 Task: Create in the project AgileBee and in the Backlog issue 'Integrate a new interactive tutorial feature into an existing e-learning platform to enhance user engagement and learning outcomes' a child issue 'Kubernetes cluster backup and recovery planning and optimization', and assign it to team member softage.4@softage.net. Create in the project AgileBee and in the Backlog issue 'Develop a new tool for automated testing of mobile application performance and resource consumption' a child issue 'Integration with property management software', and assign it to team member softage.1@softage.net
Action: Mouse moved to (189, 57)
Screenshot: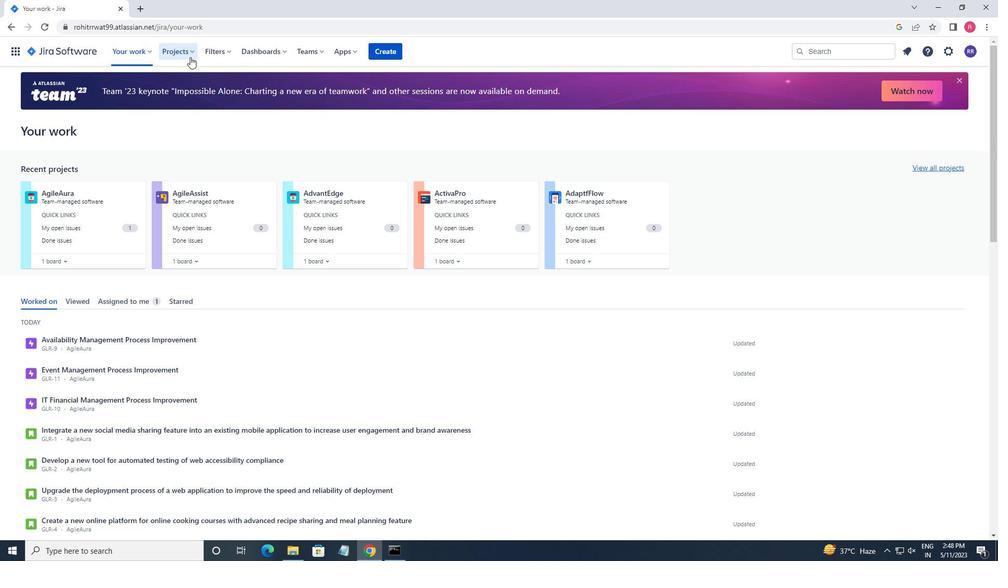 
Action: Mouse pressed left at (189, 57)
Screenshot: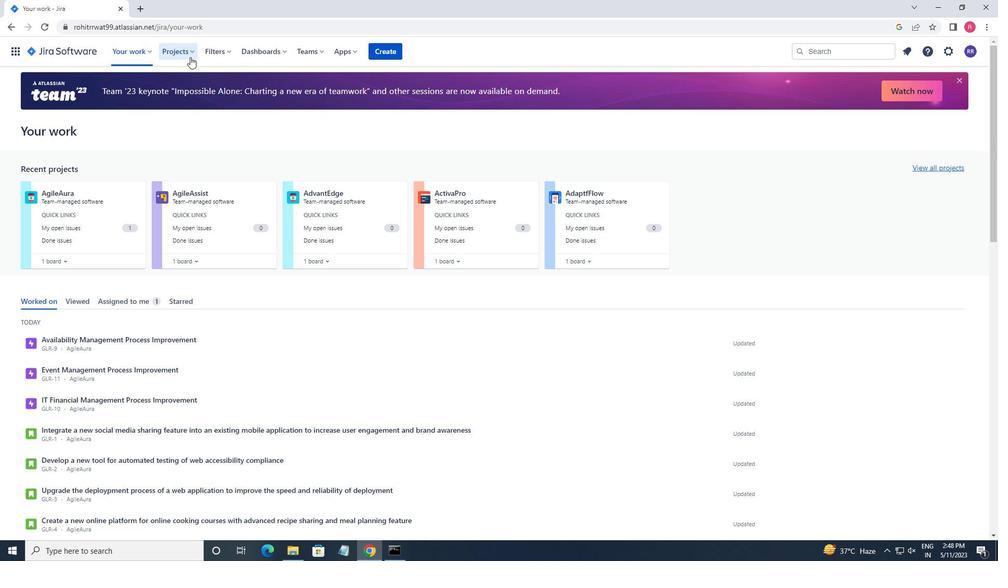 
Action: Mouse moved to (212, 97)
Screenshot: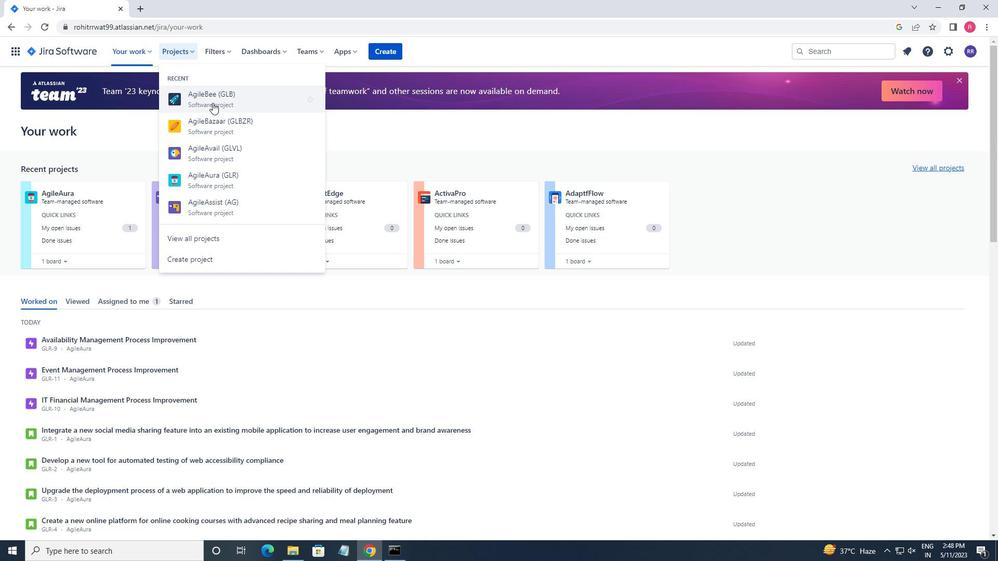 
Action: Mouse pressed left at (212, 97)
Screenshot: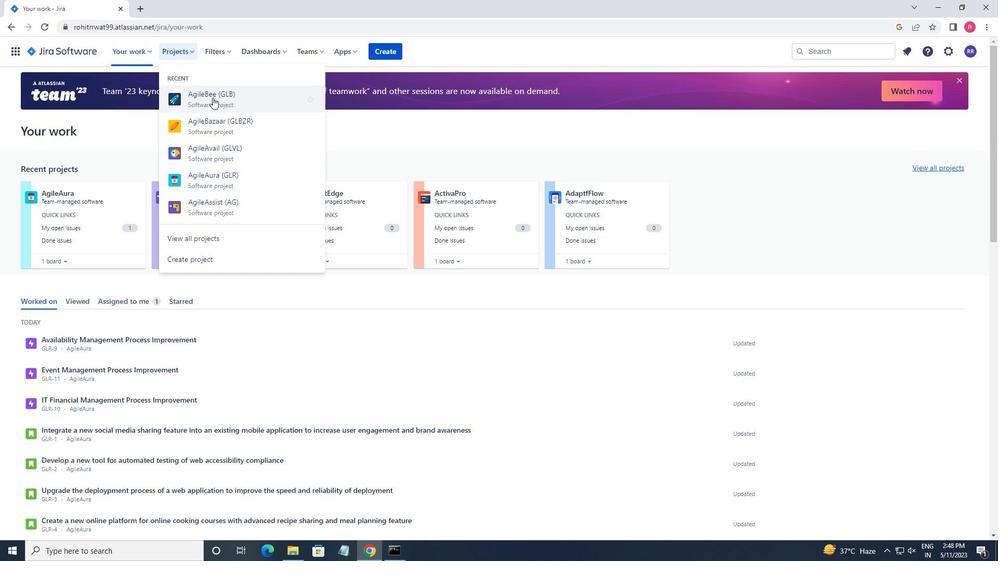 
Action: Mouse moved to (42, 153)
Screenshot: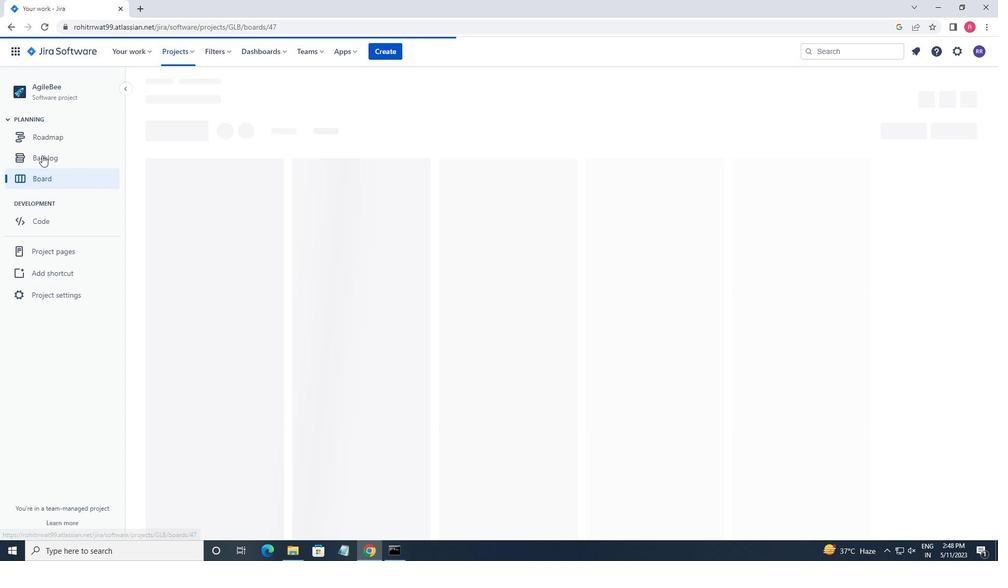 
Action: Mouse pressed left at (42, 153)
Screenshot: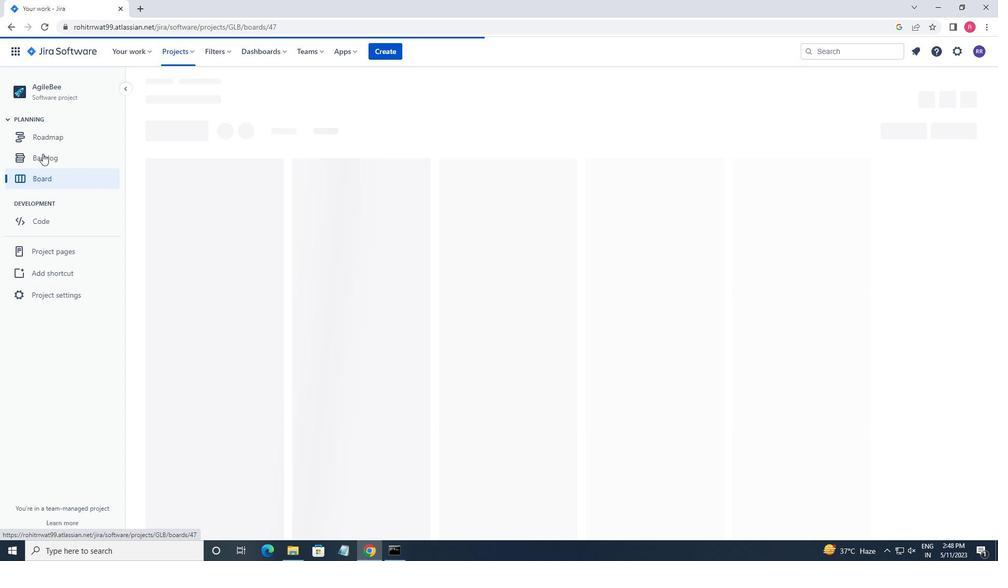 
Action: Mouse moved to (482, 407)
Screenshot: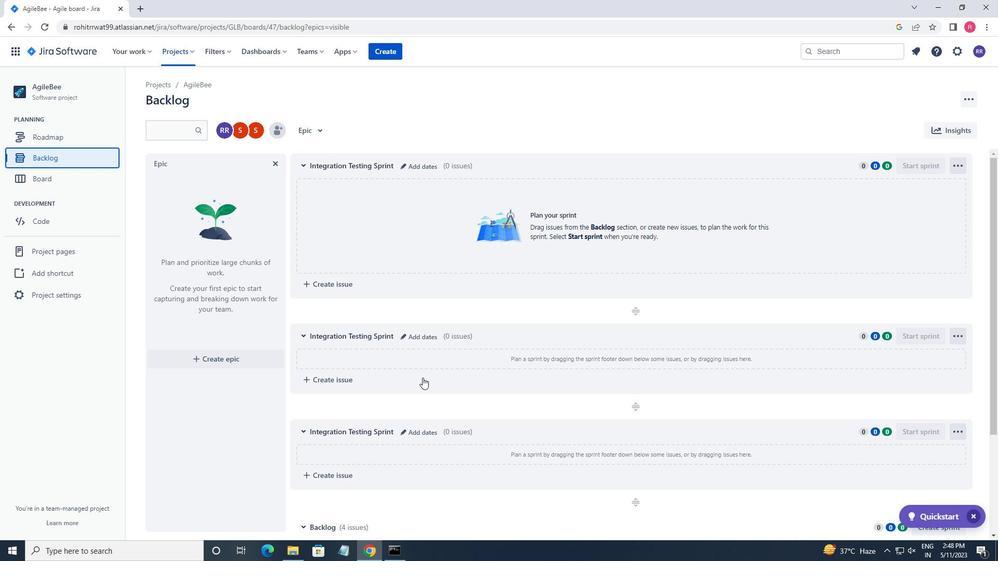 
Action: Mouse scrolled (482, 407) with delta (0, 0)
Screenshot: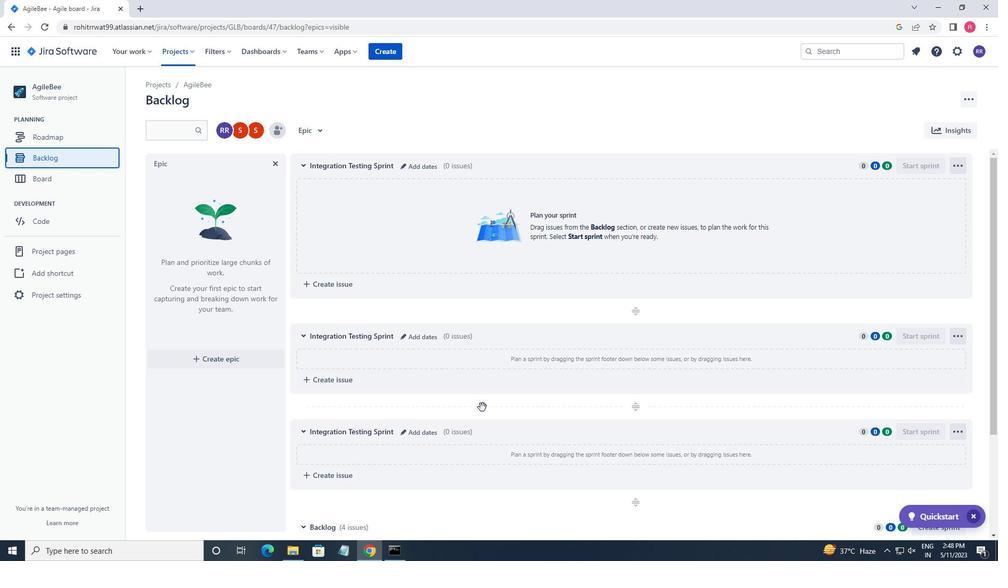 
Action: Mouse scrolled (482, 407) with delta (0, 0)
Screenshot: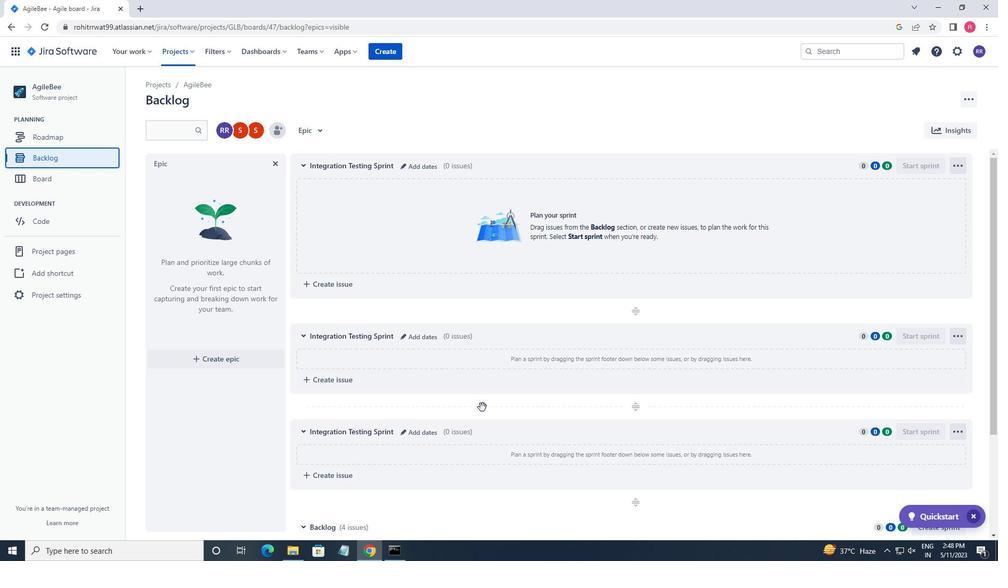 
Action: Mouse scrolled (482, 407) with delta (0, 0)
Screenshot: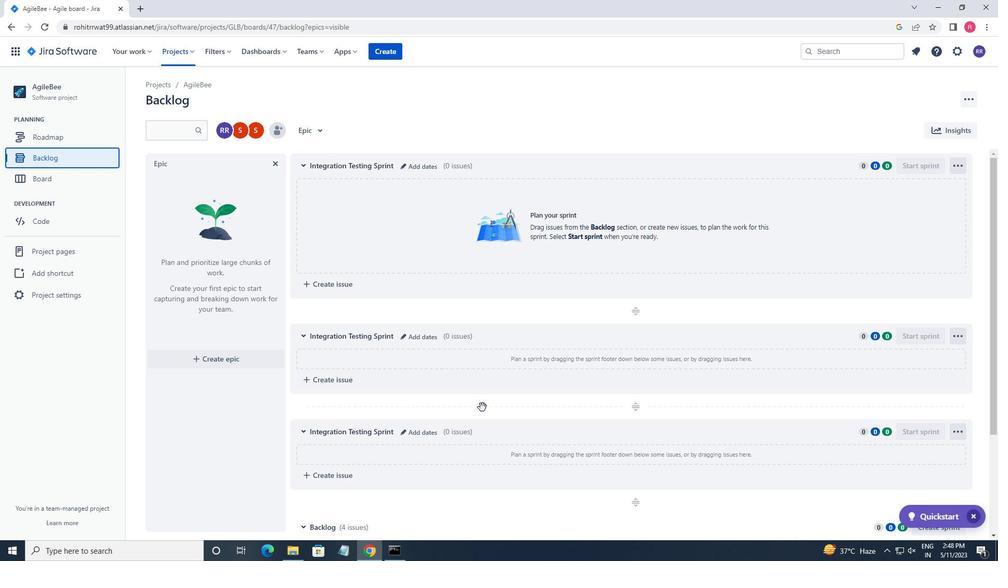 
Action: Mouse scrolled (482, 407) with delta (0, 0)
Screenshot: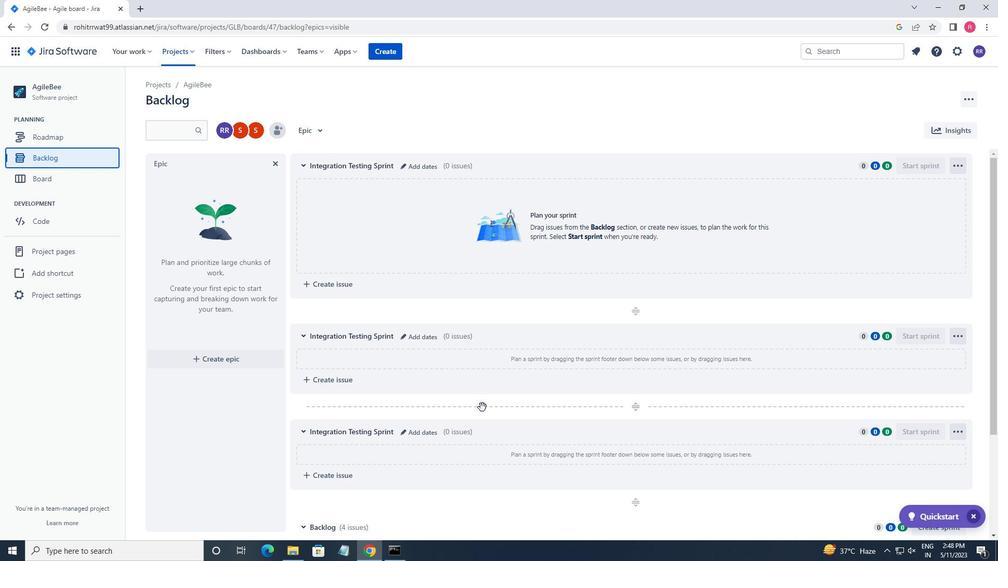 
Action: Mouse scrolled (482, 407) with delta (0, 0)
Screenshot: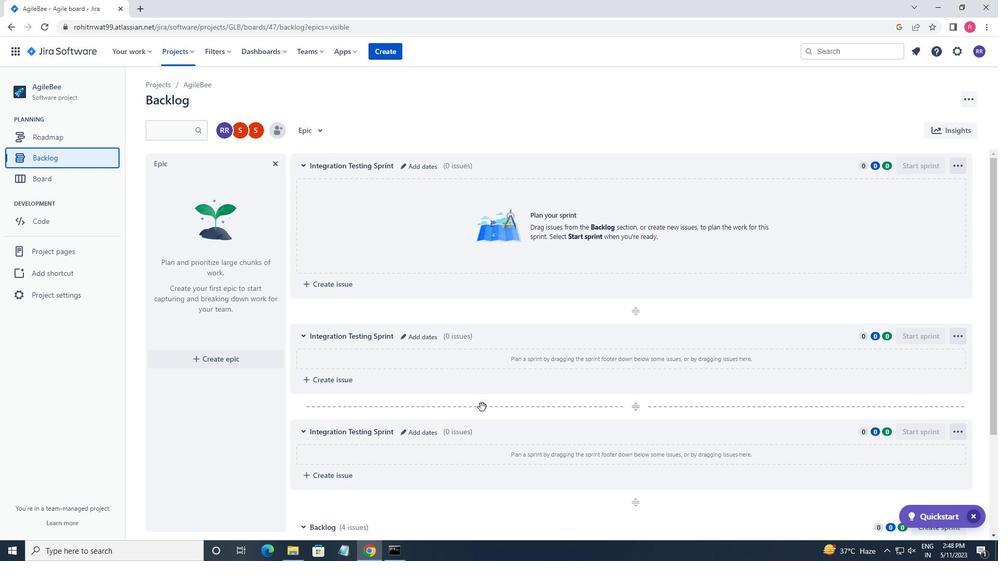 
Action: Mouse scrolled (482, 407) with delta (0, 0)
Screenshot: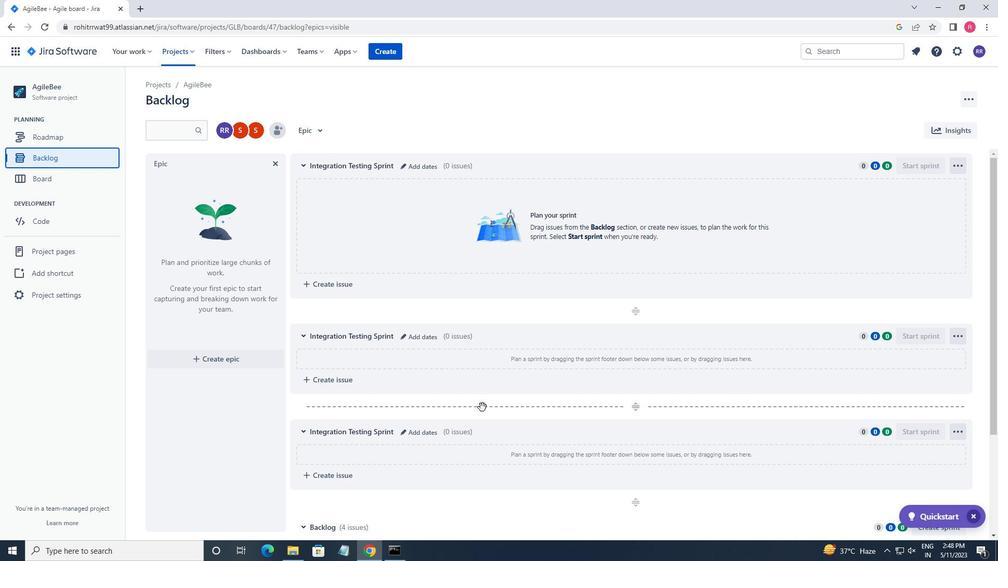 
Action: Mouse scrolled (482, 407) with delta (0, 0)
Screenshot: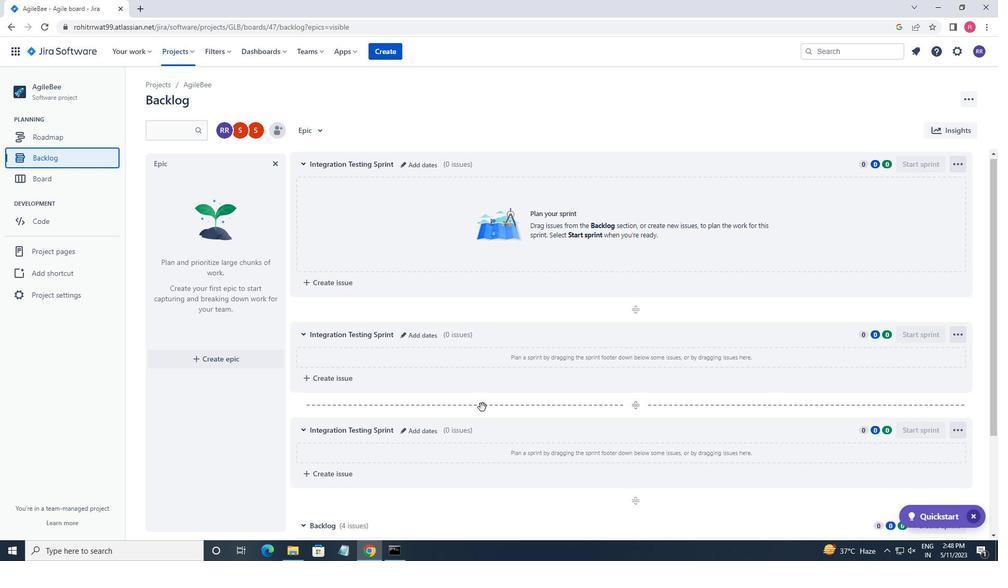 
Action: Mouse moved to (804, 457)
Screenshot: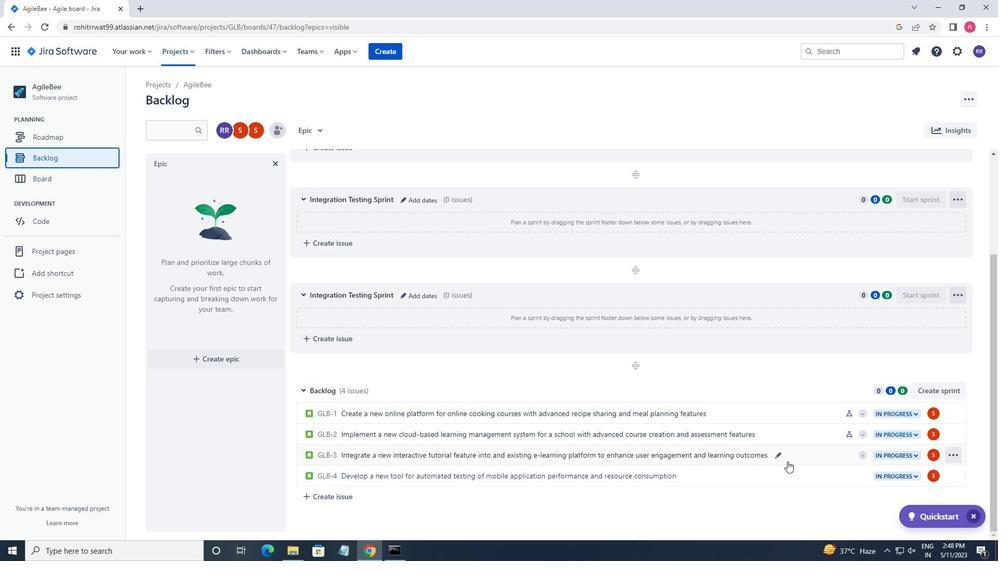 
Action: Mouse pressed left at (804, 457)
Screenshot: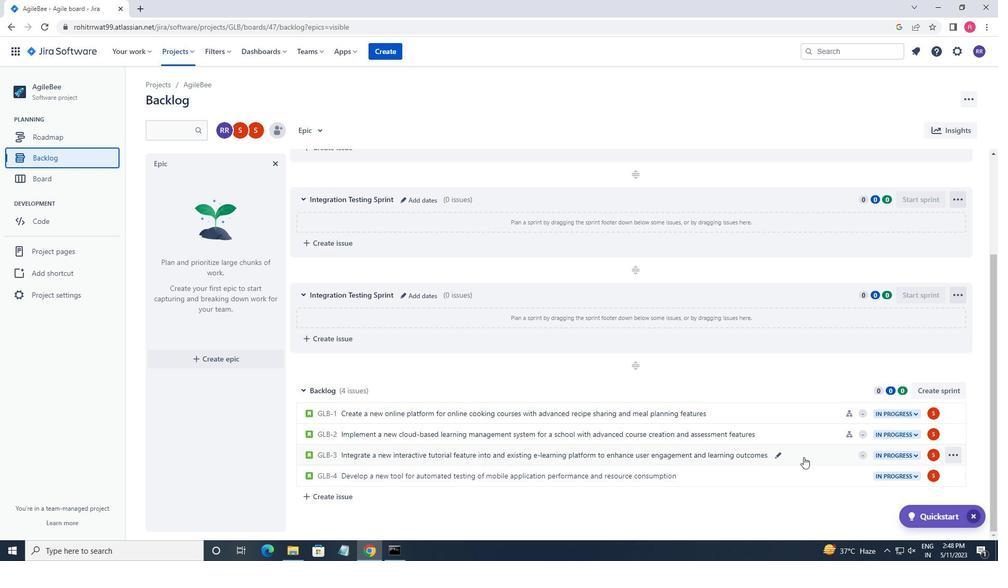 
Action: Mouse moved to (809, 270)
Screenshot: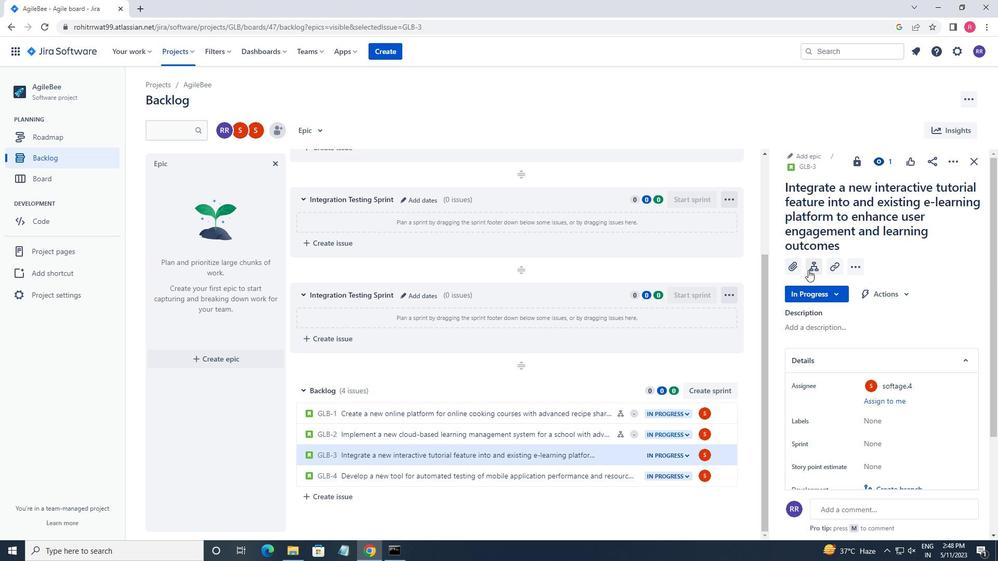 
Action: Mouse pressed left at (809, 270)
Screenshot: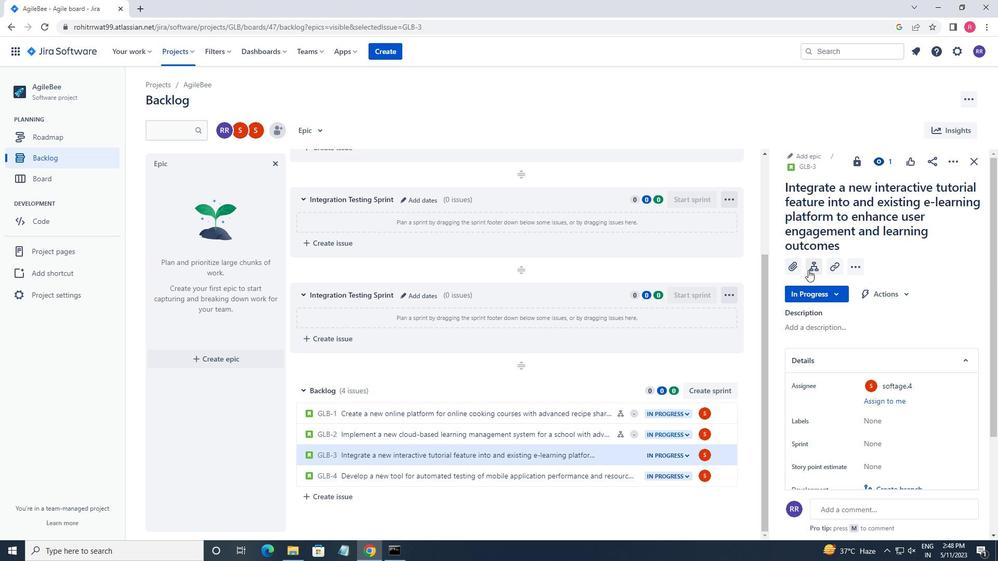 
Action: Mouse moved to (812, 338)
Screenshot: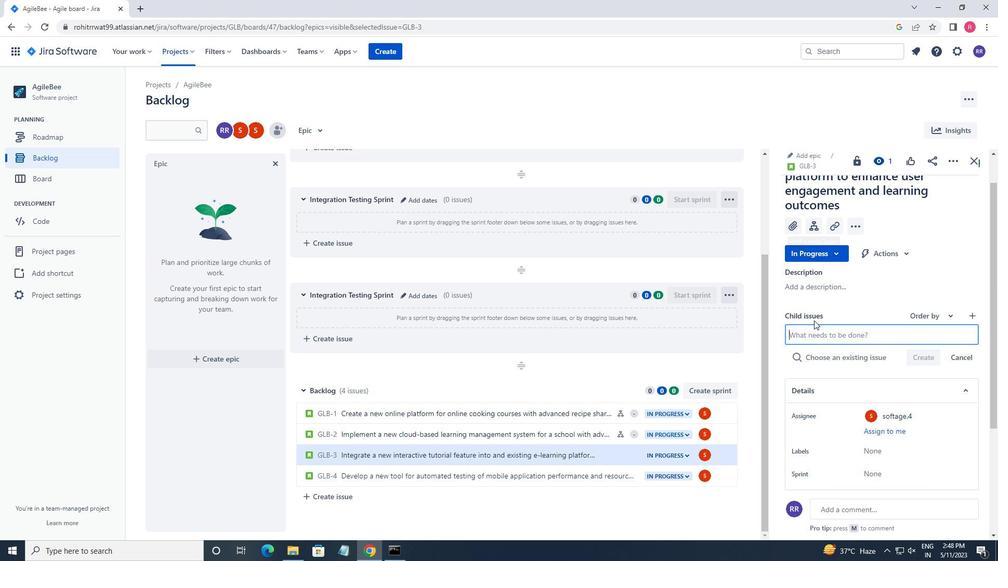 
Action: Key pressed <Key.shift_r>Kubernetes<Key.space>cluster<Key.space>bc<Key.backspace>ackup<Key.space>and<Key.space>recovery<Key.space>planing<Key.space>and<Key.space>optimization<Key.space>
Screenshot: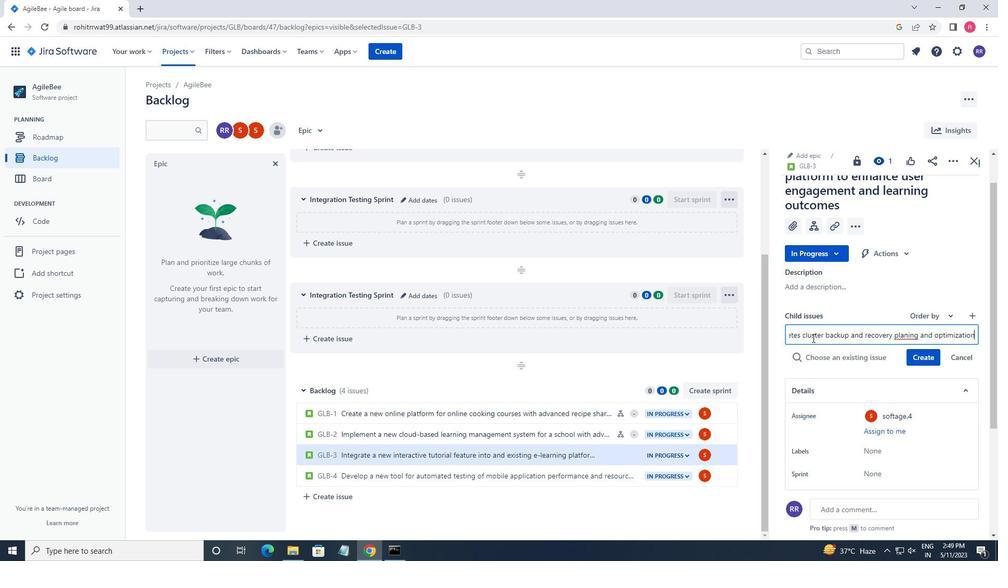 
Action: Mouse moved to (902, 338)
Screenshot: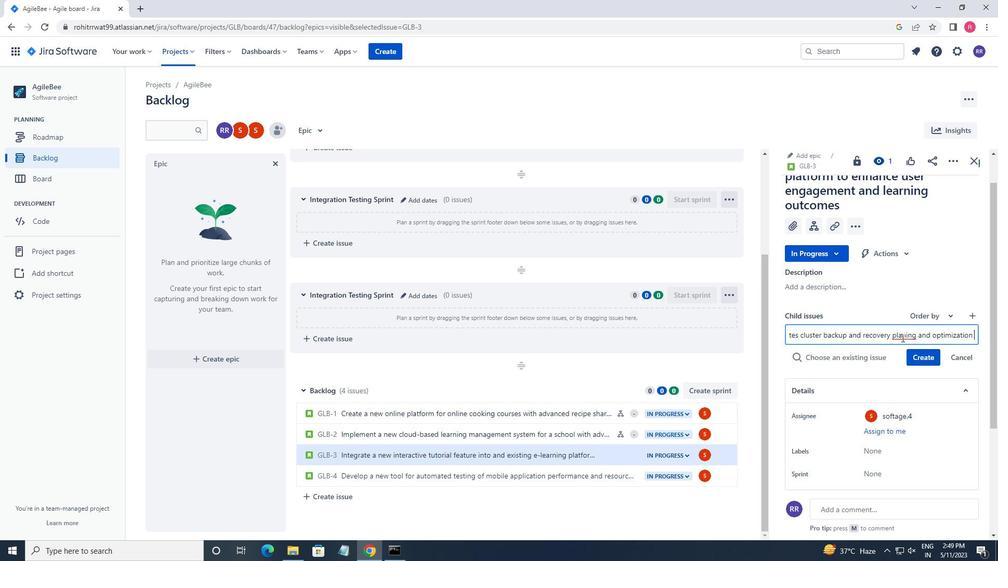 
Action: Mouse pressed left at (902, 338)
Screenshot: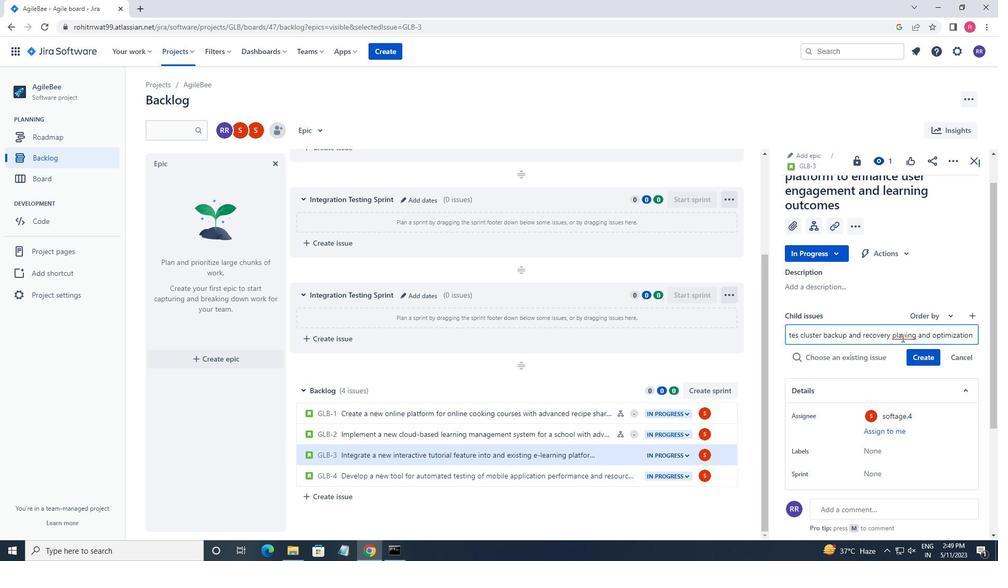 
Action: Key pressed n
Screenshot: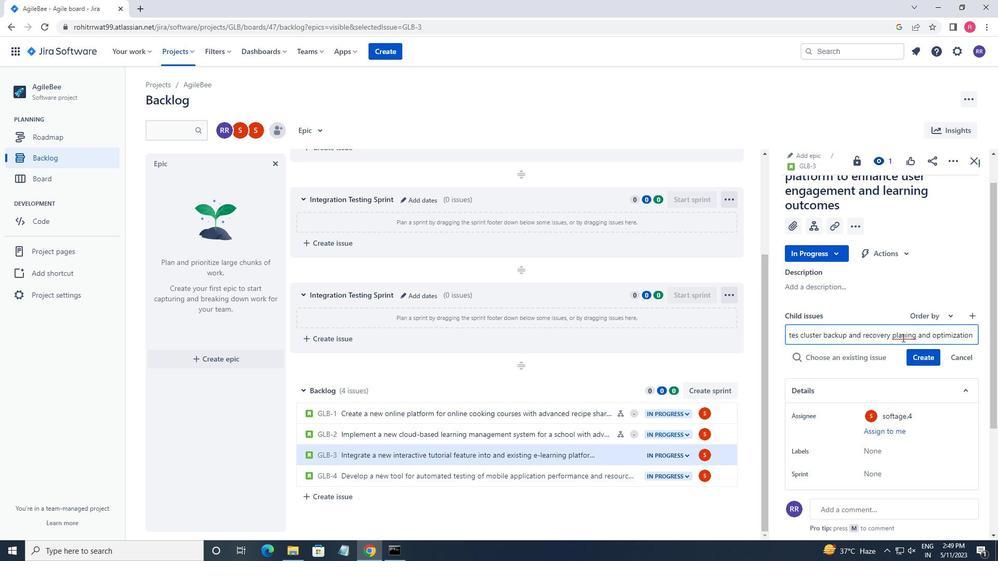 
Action: Mouse moved to (922, 361)
Screenshot: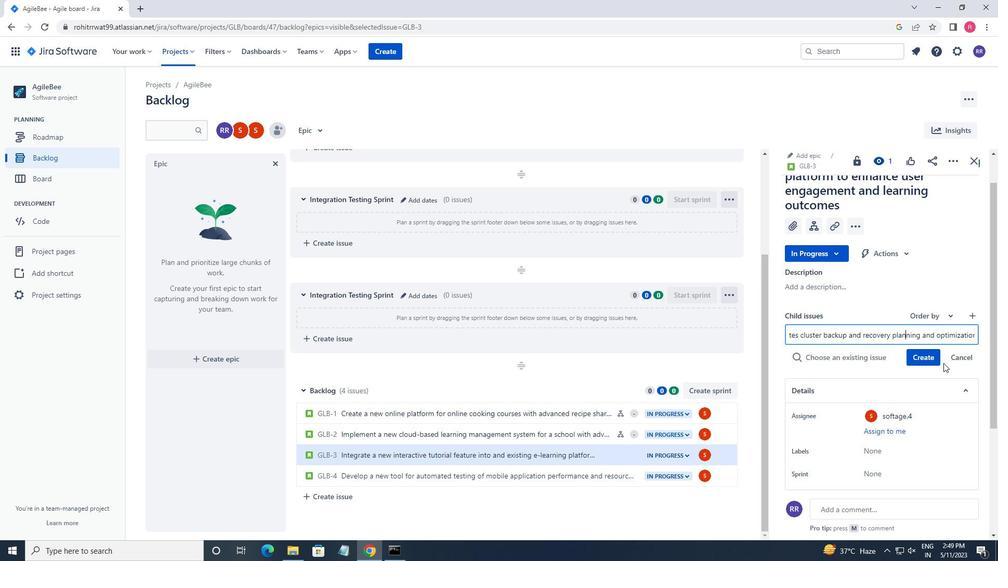 
Action: Mouse pressed left at (922, 361)
Screenshot: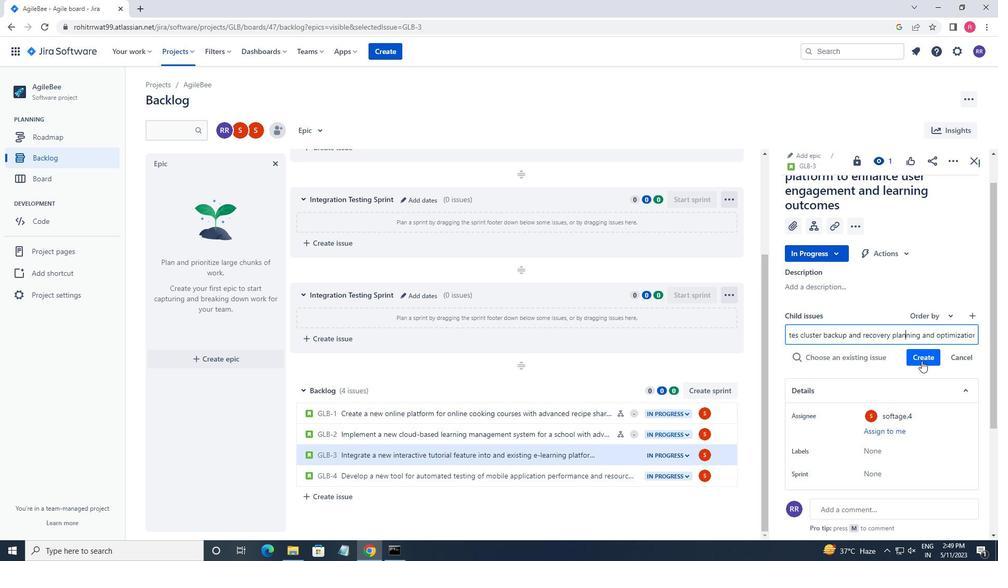 
Action: Mouse moved to (930, 339)
Screenshot: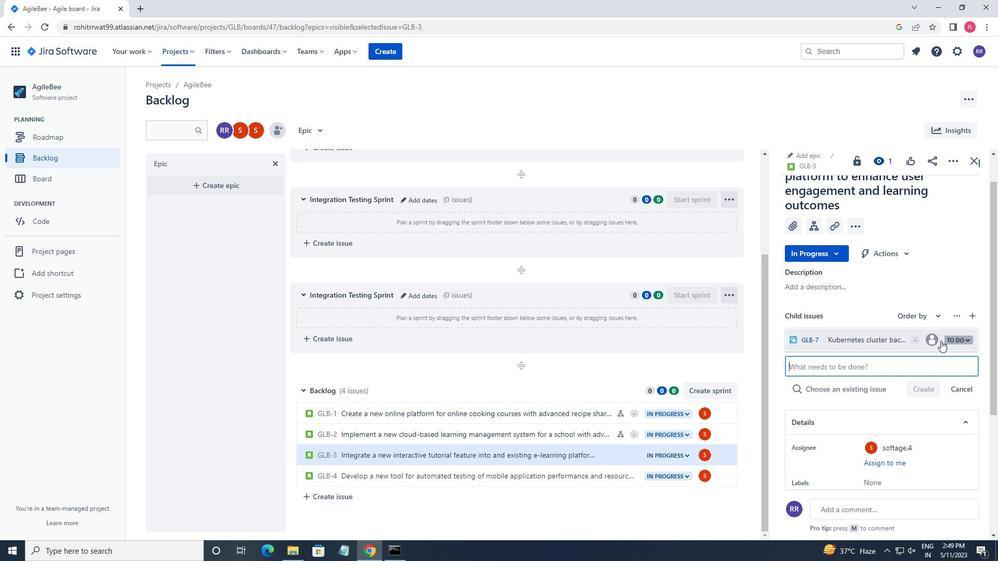 
Action: Mouse pressed left at (930, 339)
Screenshot: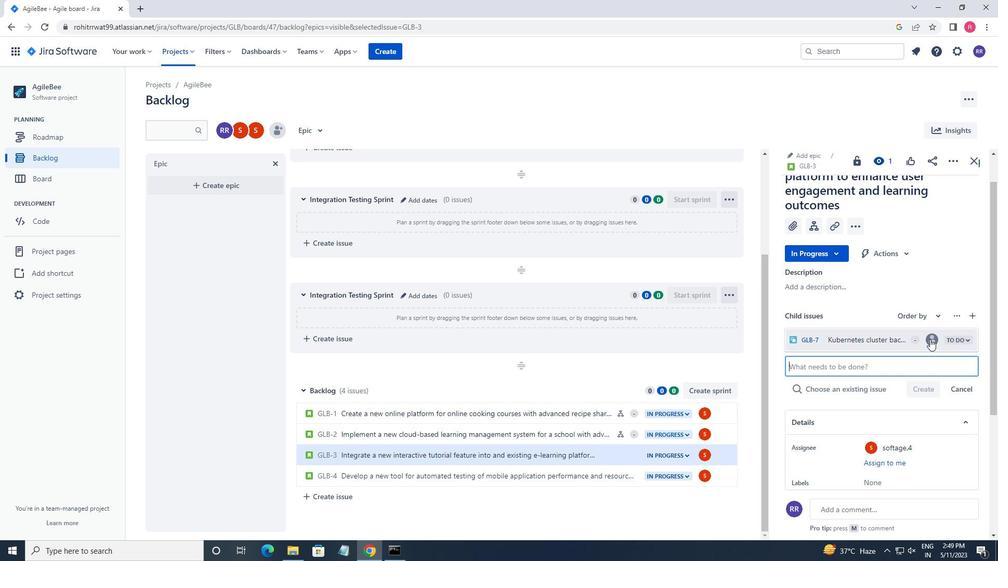 
Action: Mouse moved to (881, 314)
Screenshot: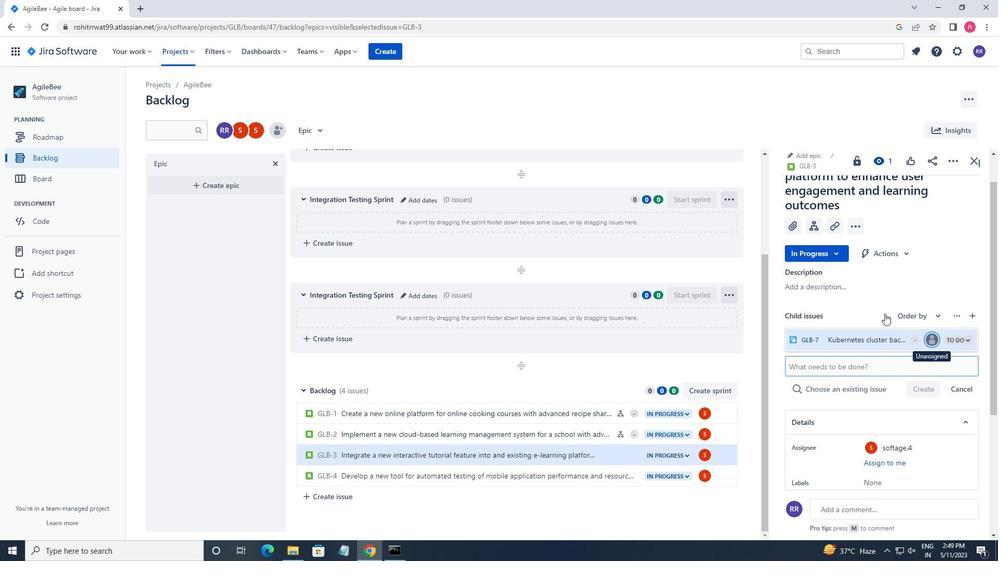 
Action: Key pressed softa
Screenshot: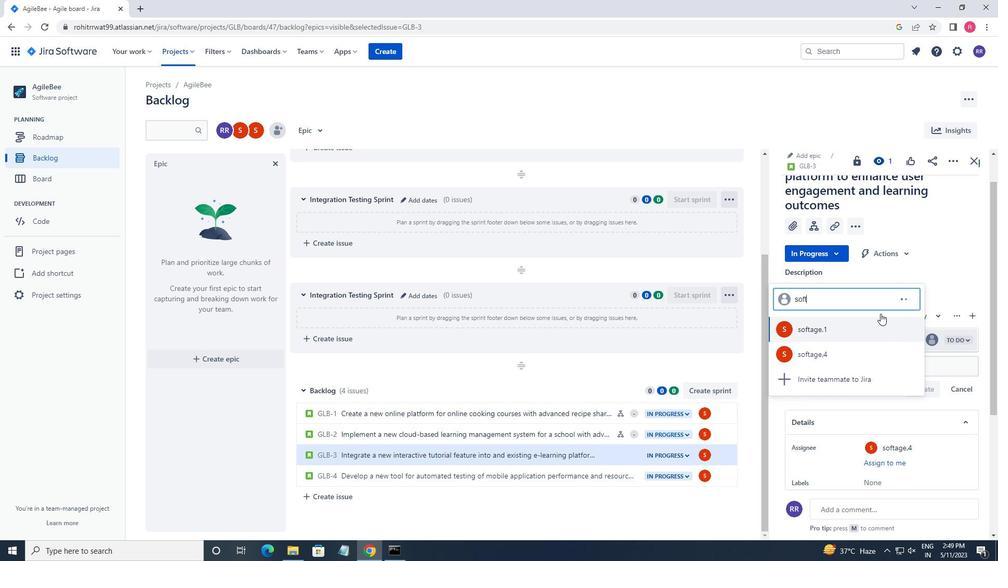 
Action: Mouse moved to (856, 353)
Screenshot: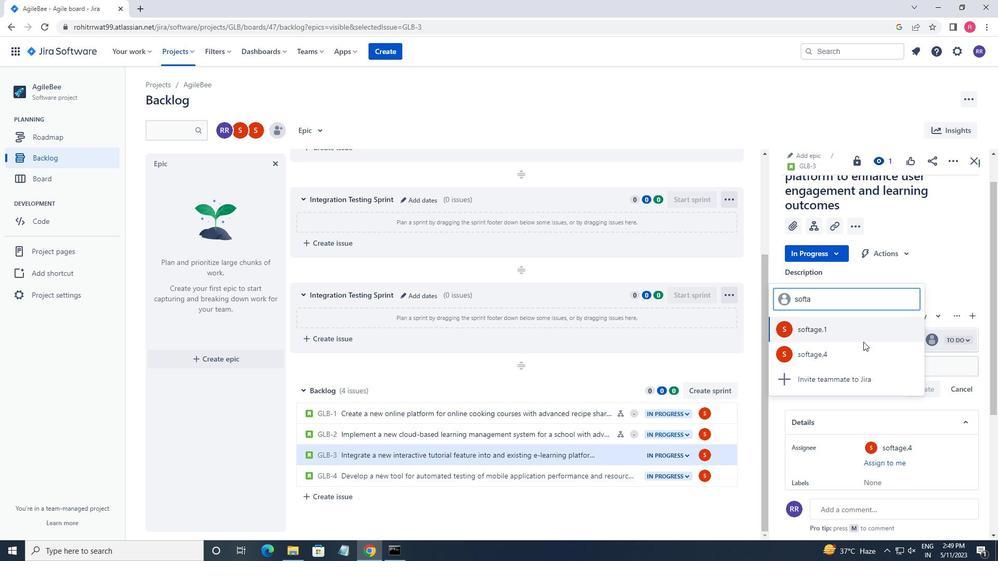 
Action: Mouse pressed left at (856, 353)
Screenshot: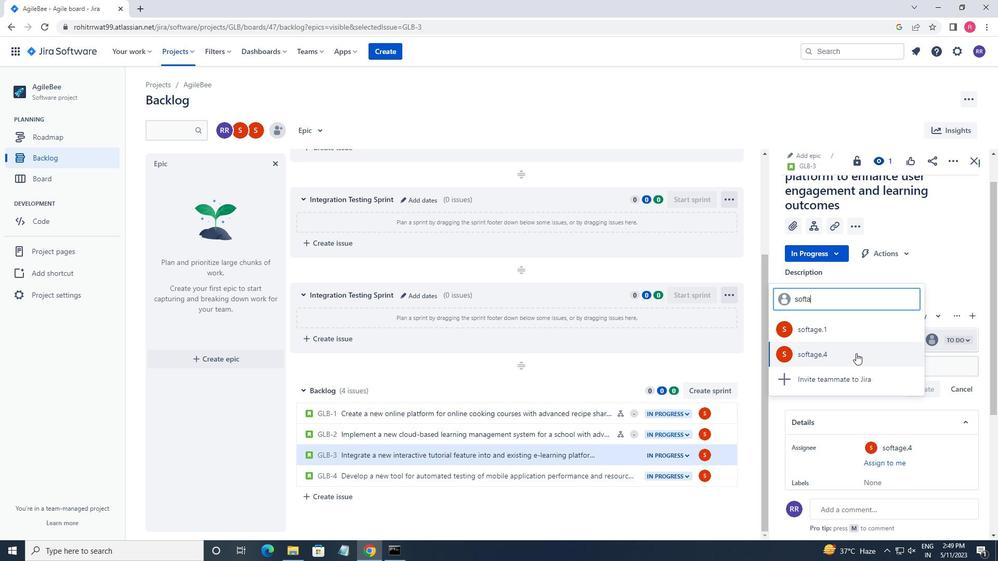 
Action: Mouse moved to (548, 483)
Screenshot: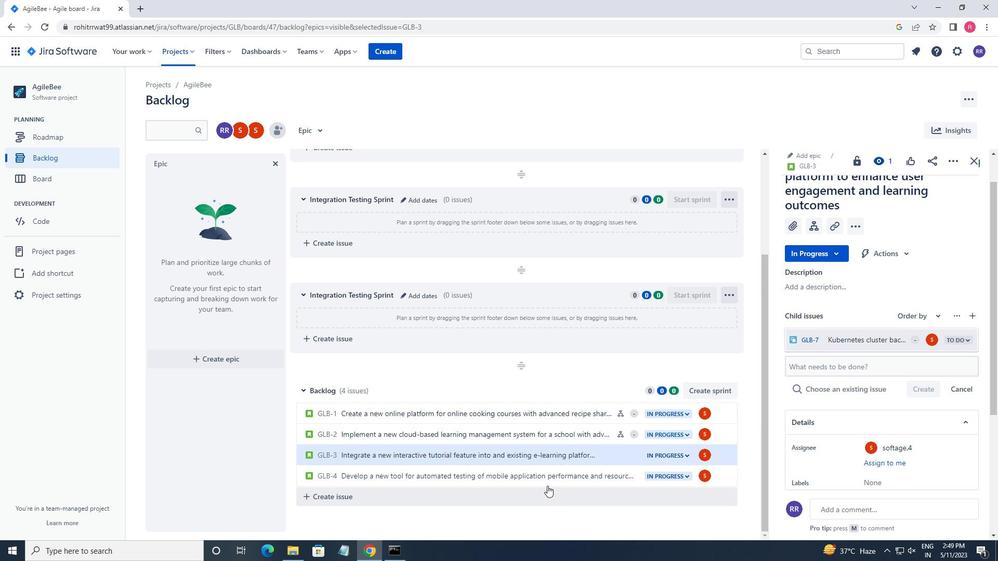 
Action: Mouse pressed left at (548, 483)
Screenshot: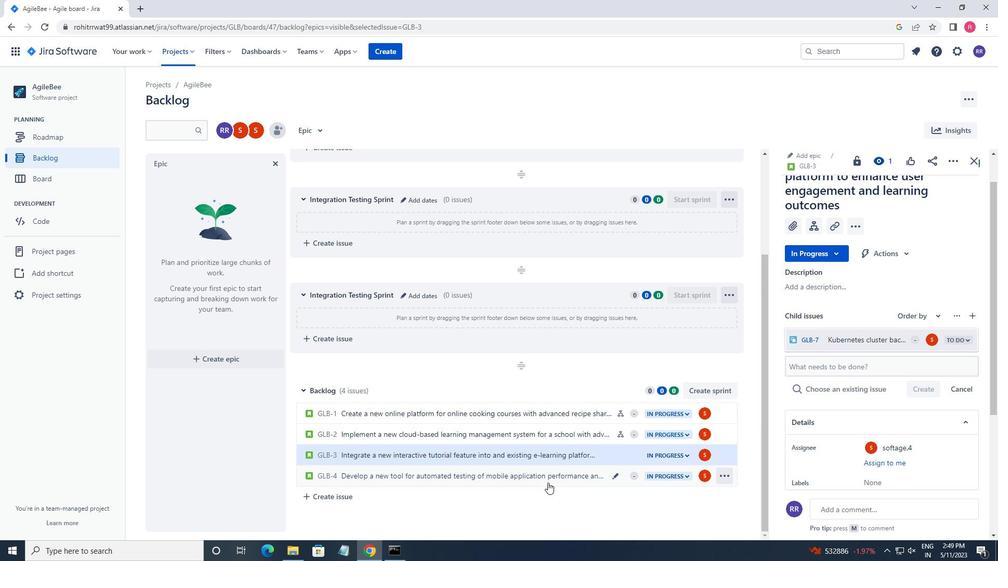
Action: Mouse moved to (814, 252)
Screenshot: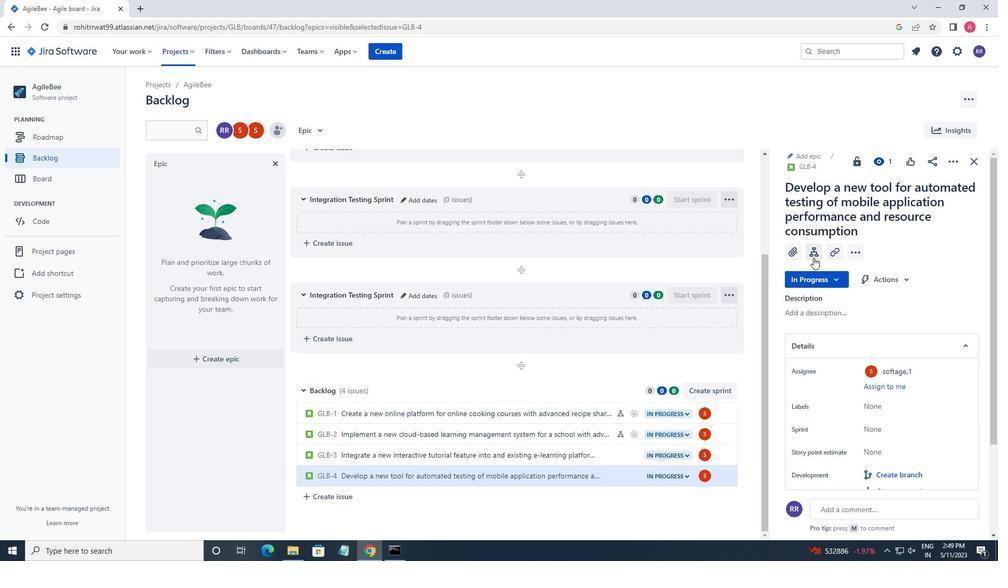 
Action: Mouse pressed left at (814, 252)
Screenshot: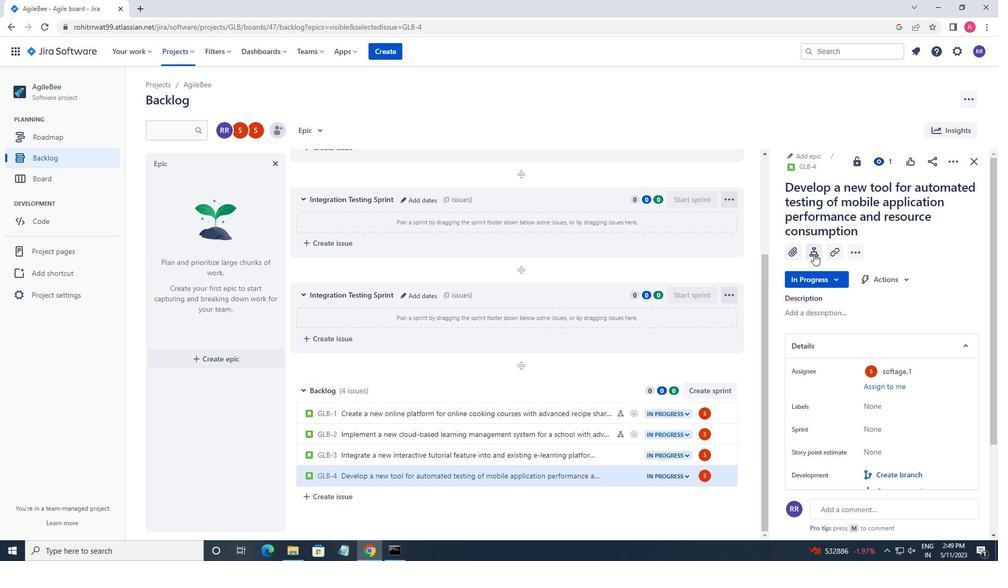 
Action: Mouse moved to (809, 337)
Screenshot: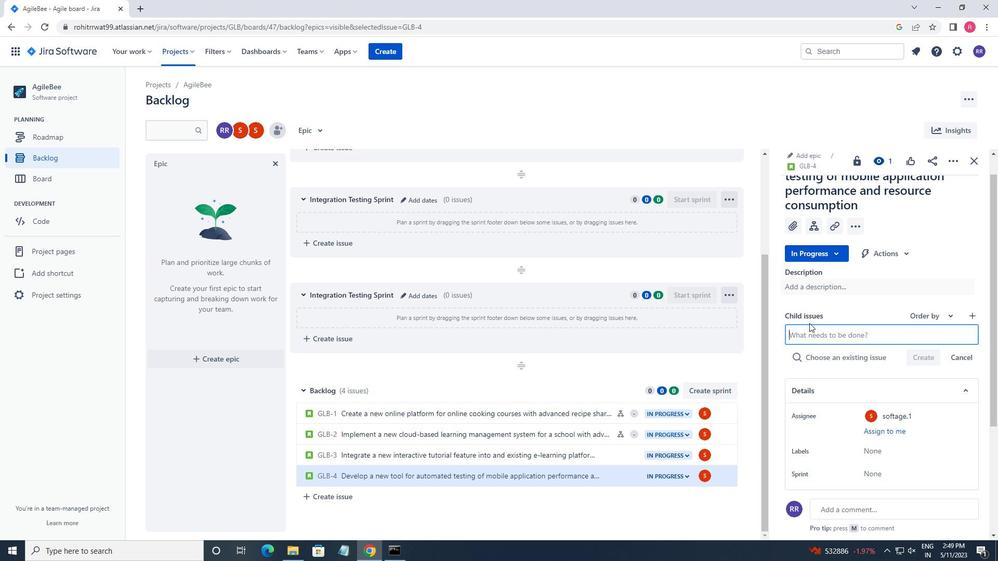 
Action: Key pressed <Key.shift_r>Integration<Key.space>with<Key.space>property<Key.space>management<Key.space>software
Screenshot: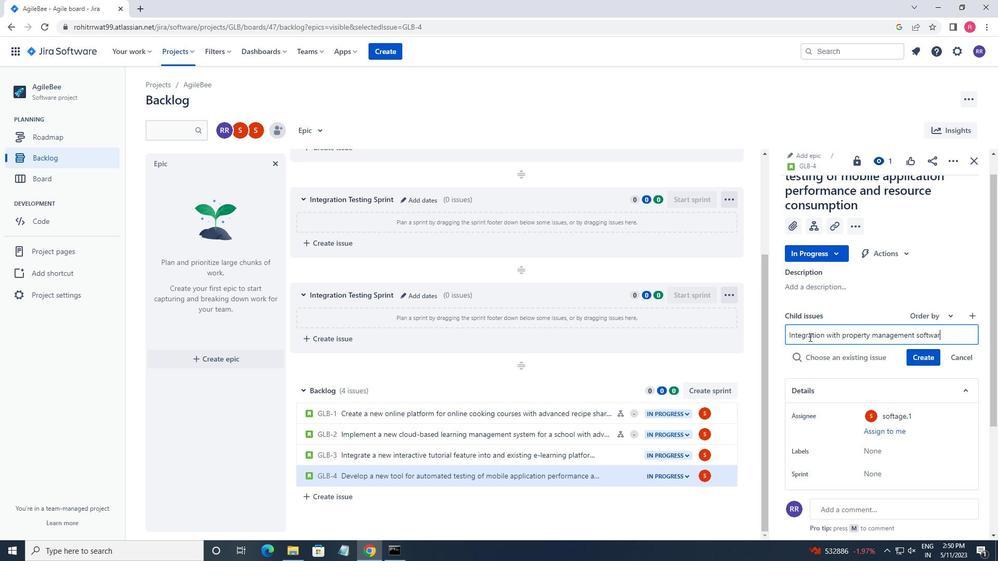 
Action: Mouse moved to (918, 353)
Screenshot: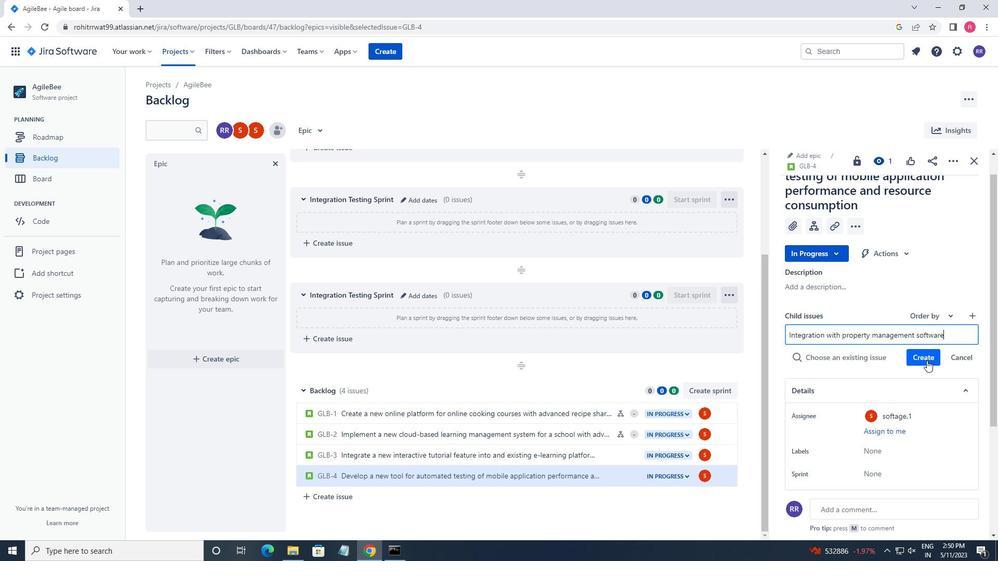 
Action: Mouse pressed left at (918, 353)
Screenshot: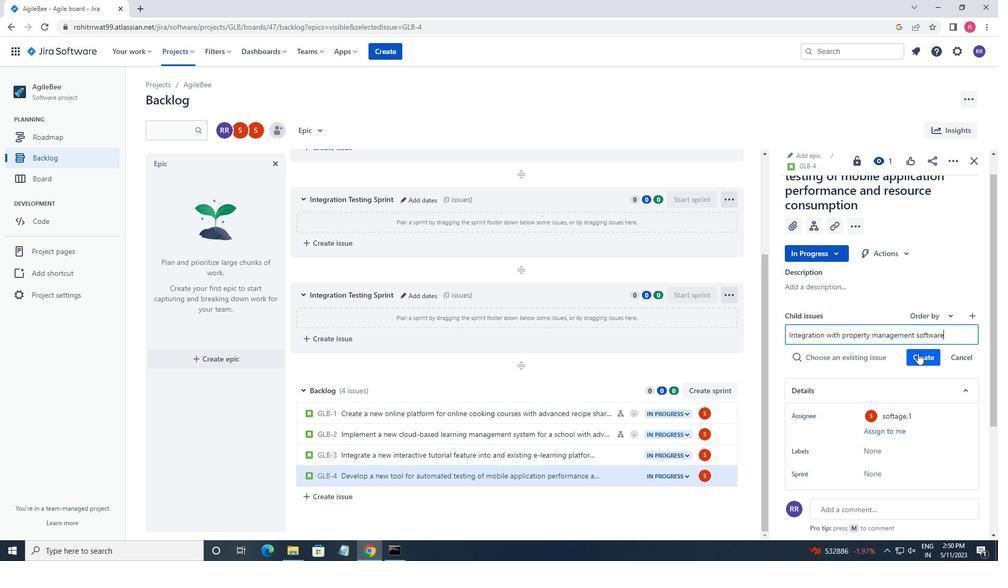 
Action: Mouse moved to (929, 340)
Screenshot: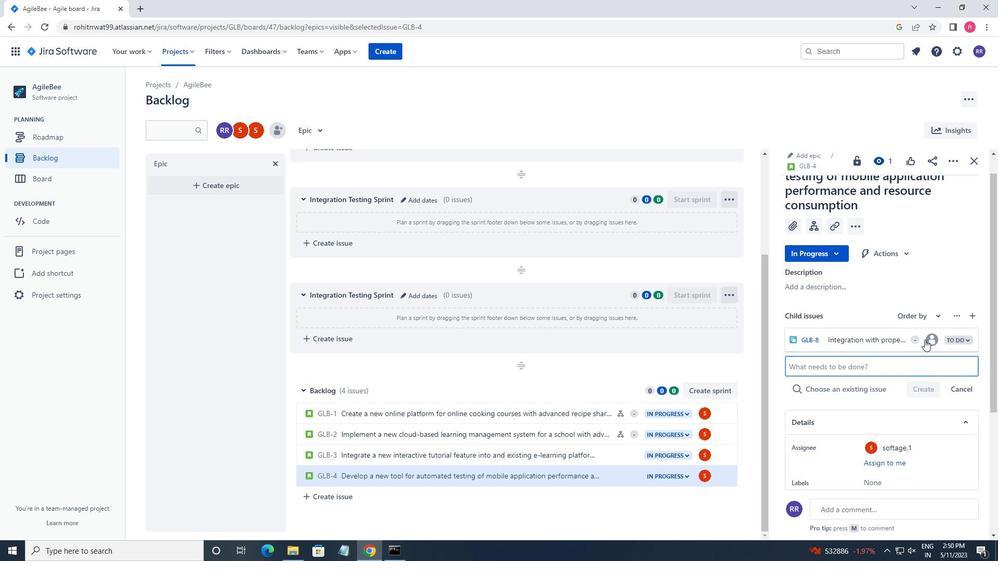 
Action: Mouse pressed left at (929, 340)
Screenshot: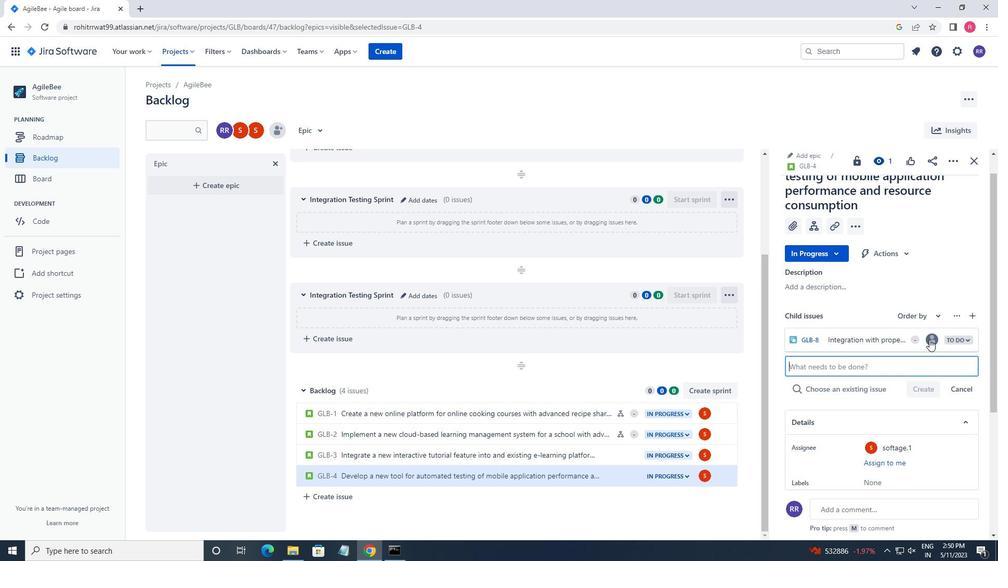 
Action: Mouse moved to (925, 360)
Screenshot: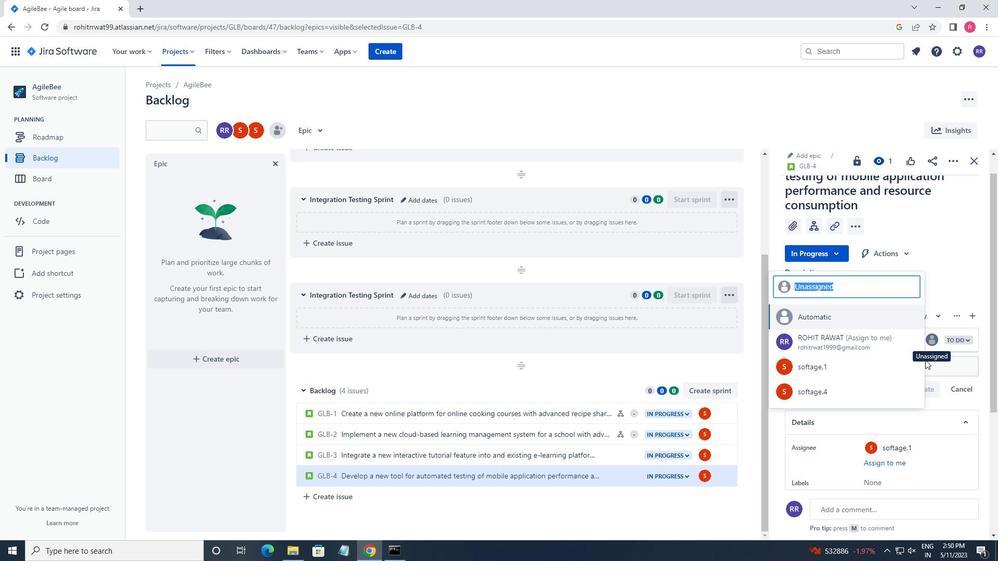 
Action: Key pressed softage.1
Screenshot: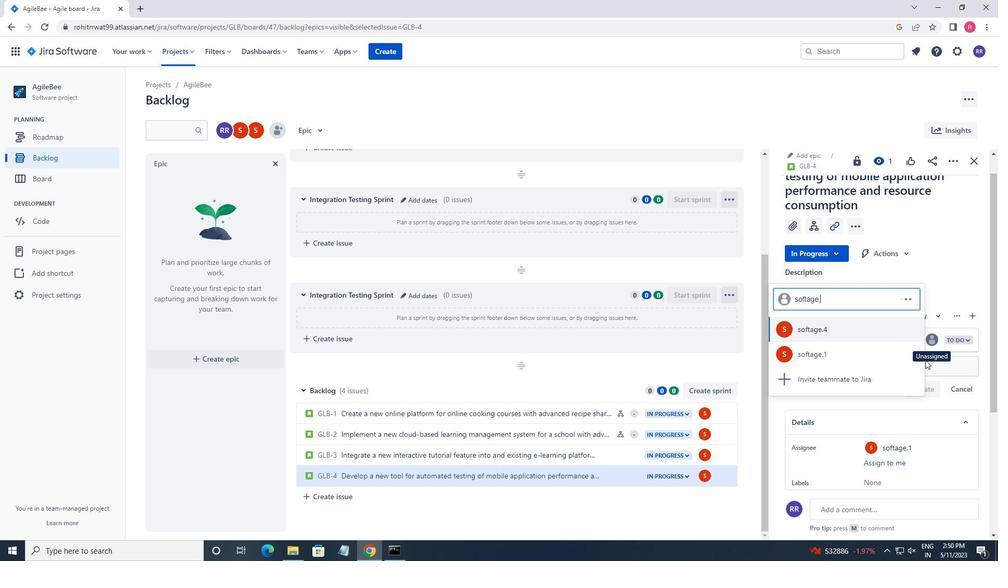 
Action: Mouse moved to (845, 330)
Screenshot: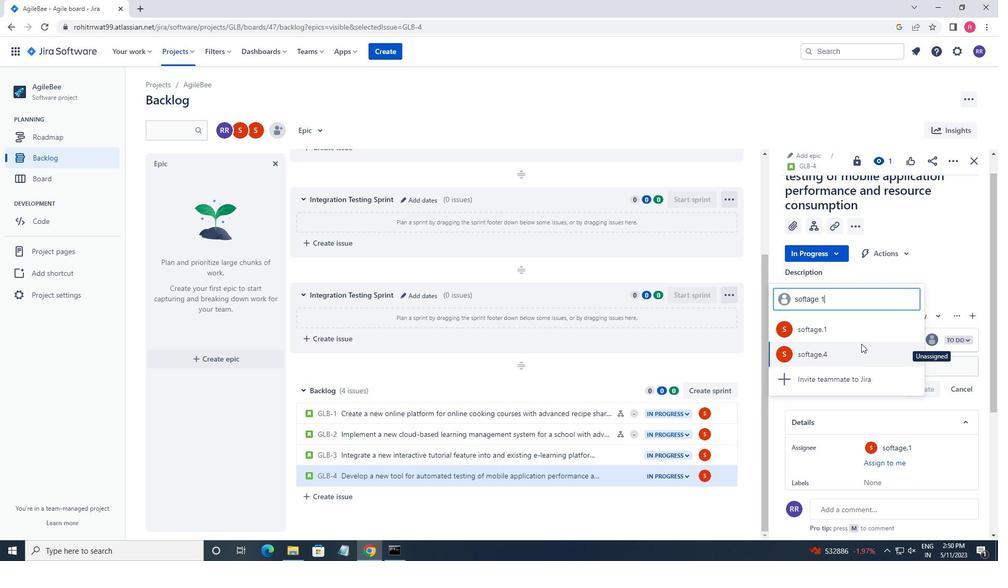 
Action: Mouse pressed left at (845, 330)
Screenshot: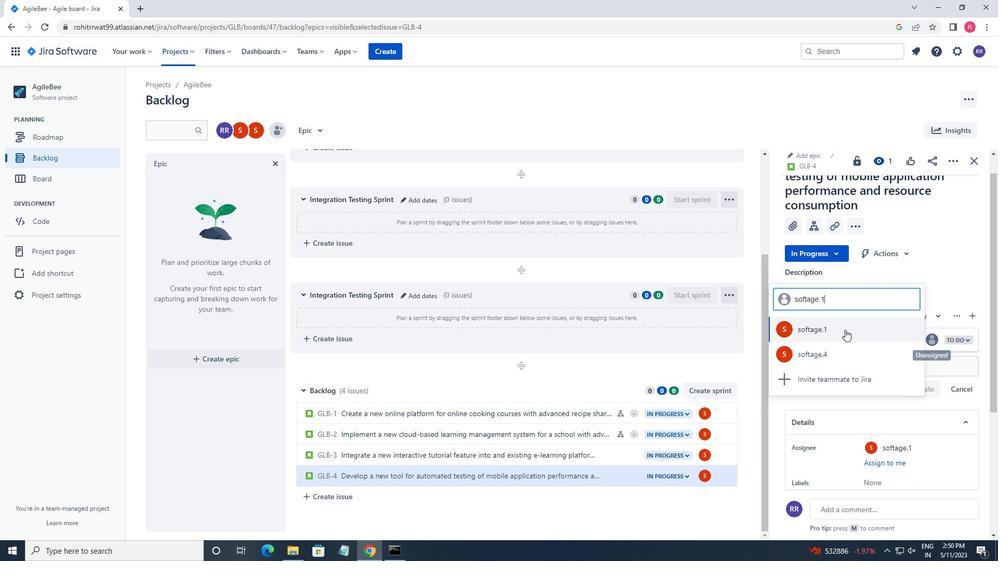 
